 Task: Create a rule from the Routing list, Task moved to a section -> Set Priority in the project AgileDeck , set the section as To-Do and set the priority of the task as  High
Action: Mouse moved to (86, 404)
Screenshot: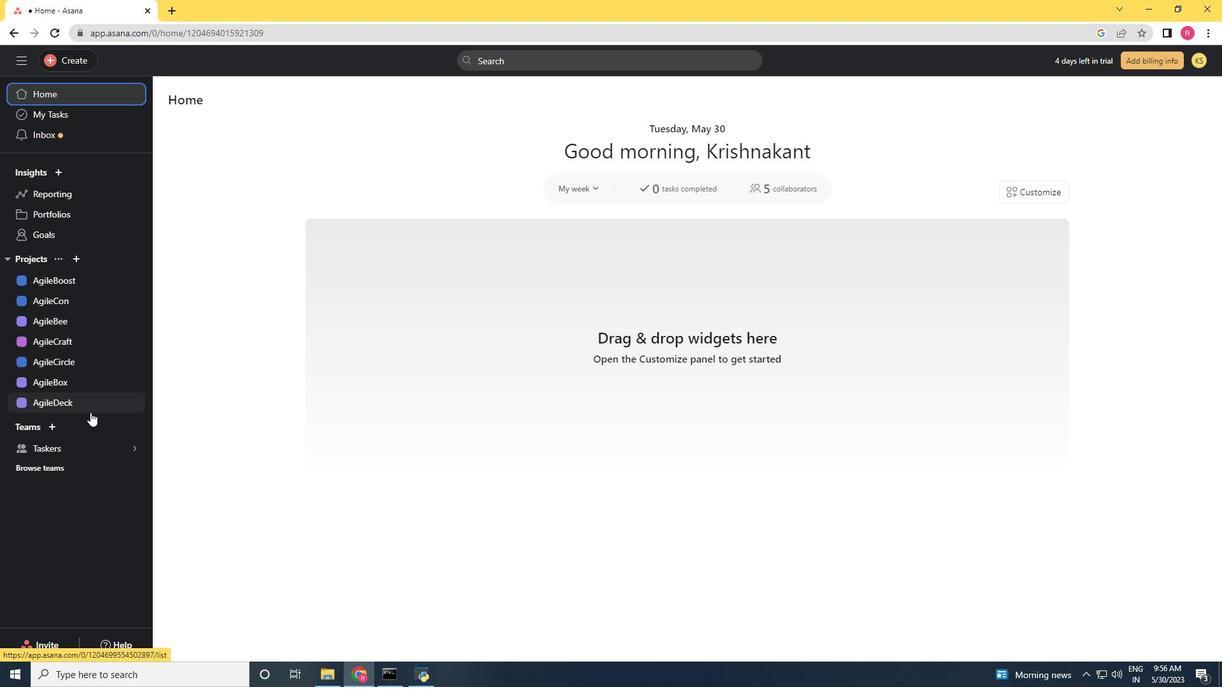 
Action: Mouse pressed left at (86, 404)
Screenshot: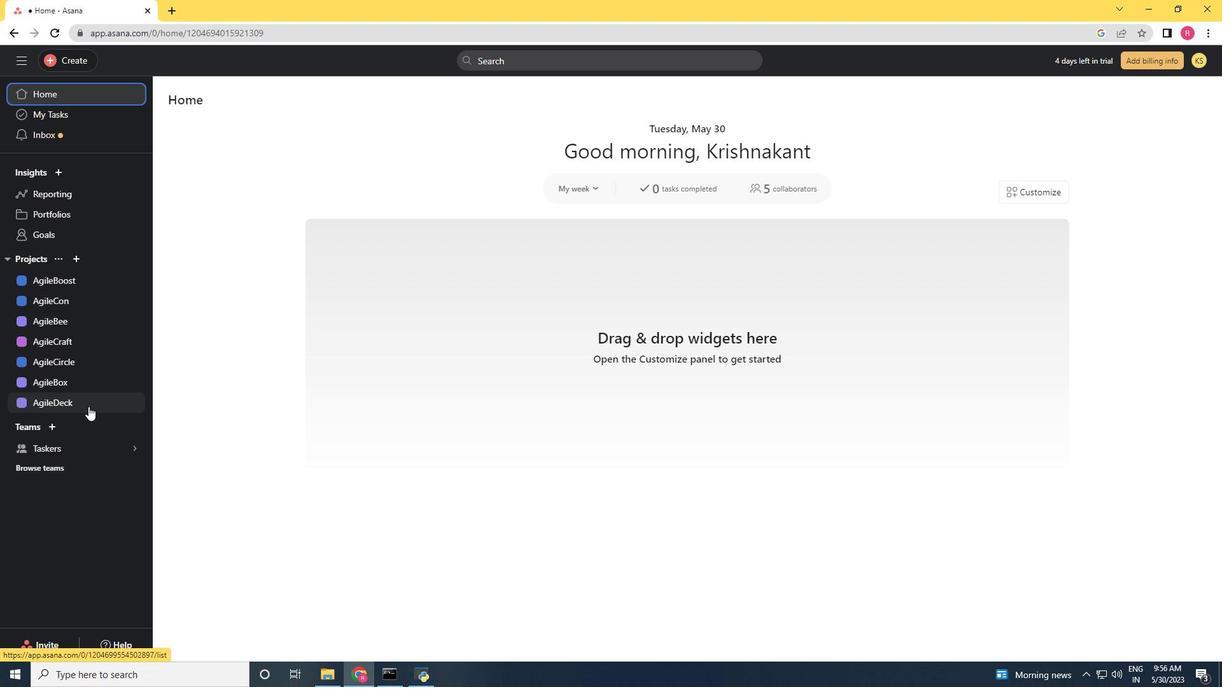 
Action: Mouse moved to (1183, 113)
Screenshot: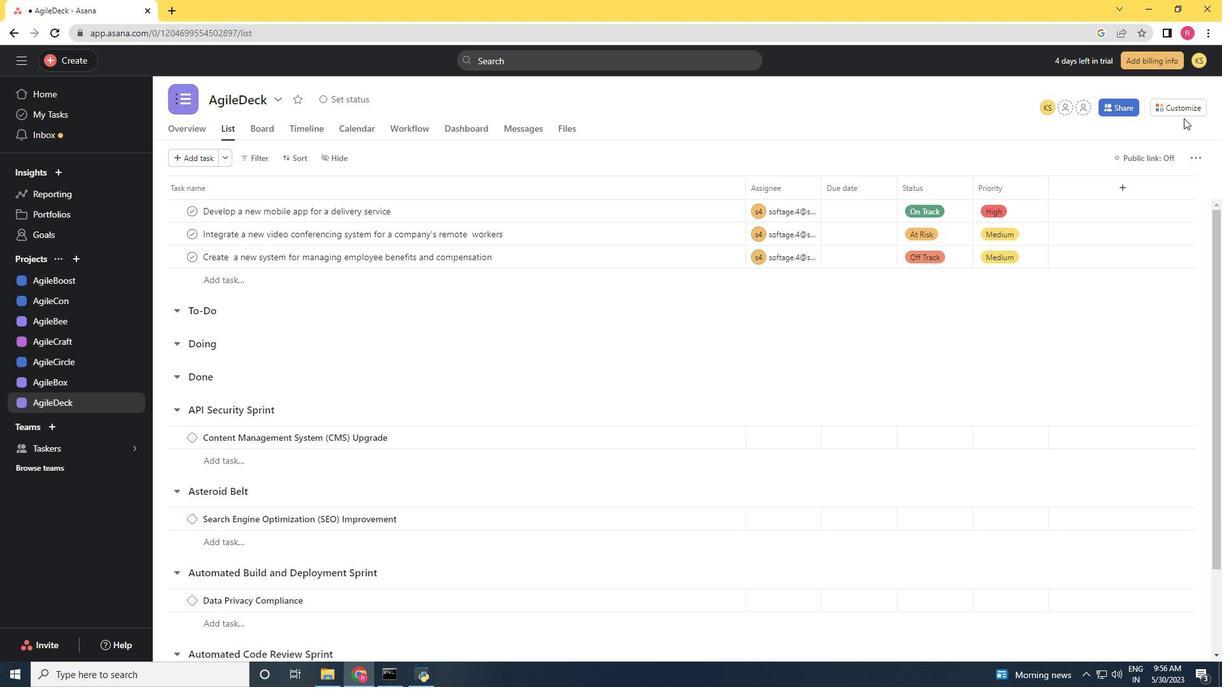 
Action: Mouse pressed left at (1183, 113)
Screenshot: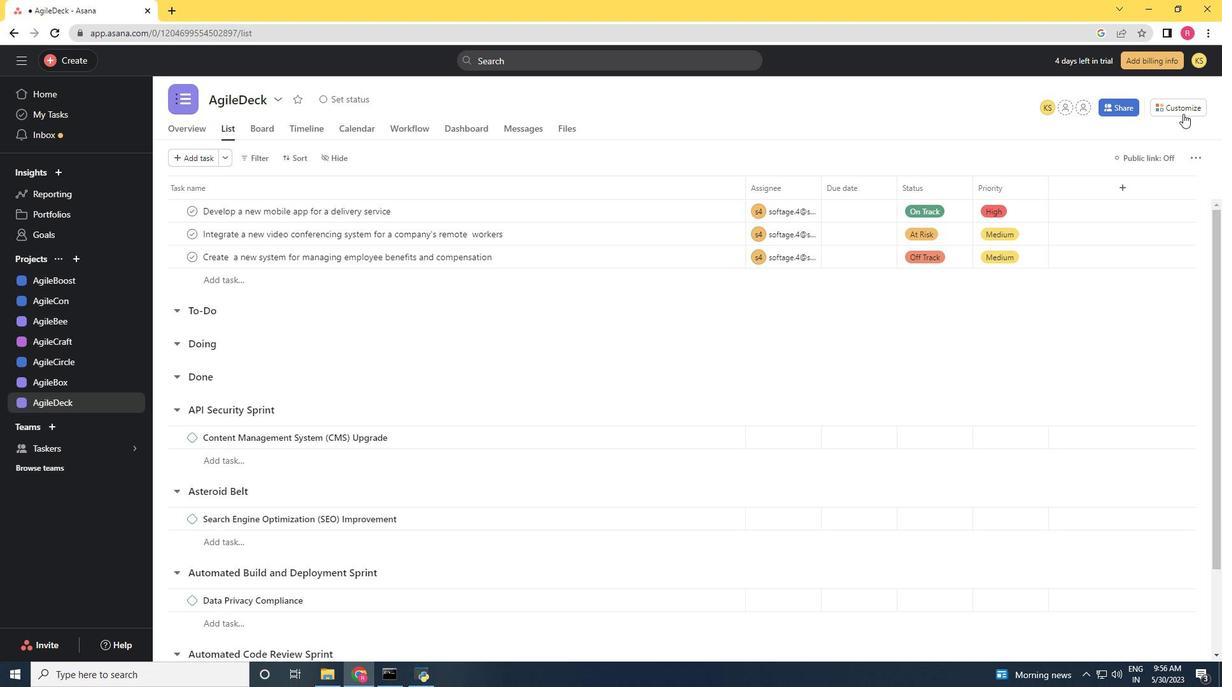 
Action: Mouse moved to (947, 282)
Screenshot: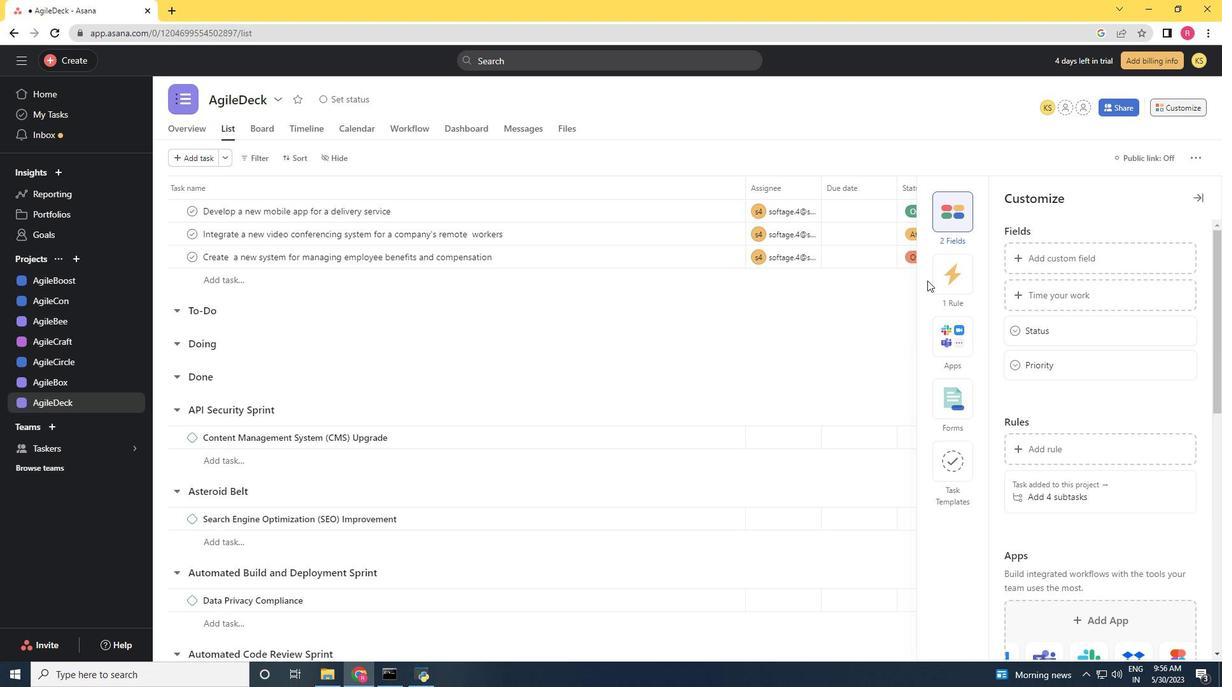 
Action: Mouse pressed left at (947, 282)
Screenshot: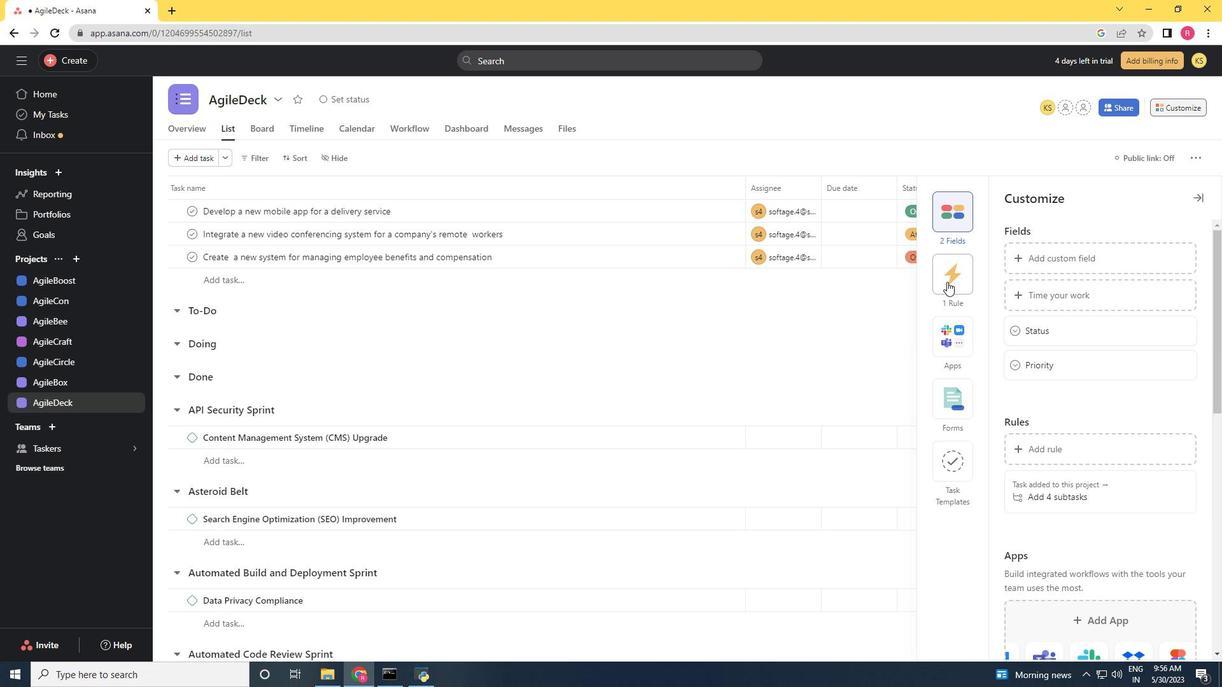 
Action: Mouse moved to (1041, 245)
Screenshot: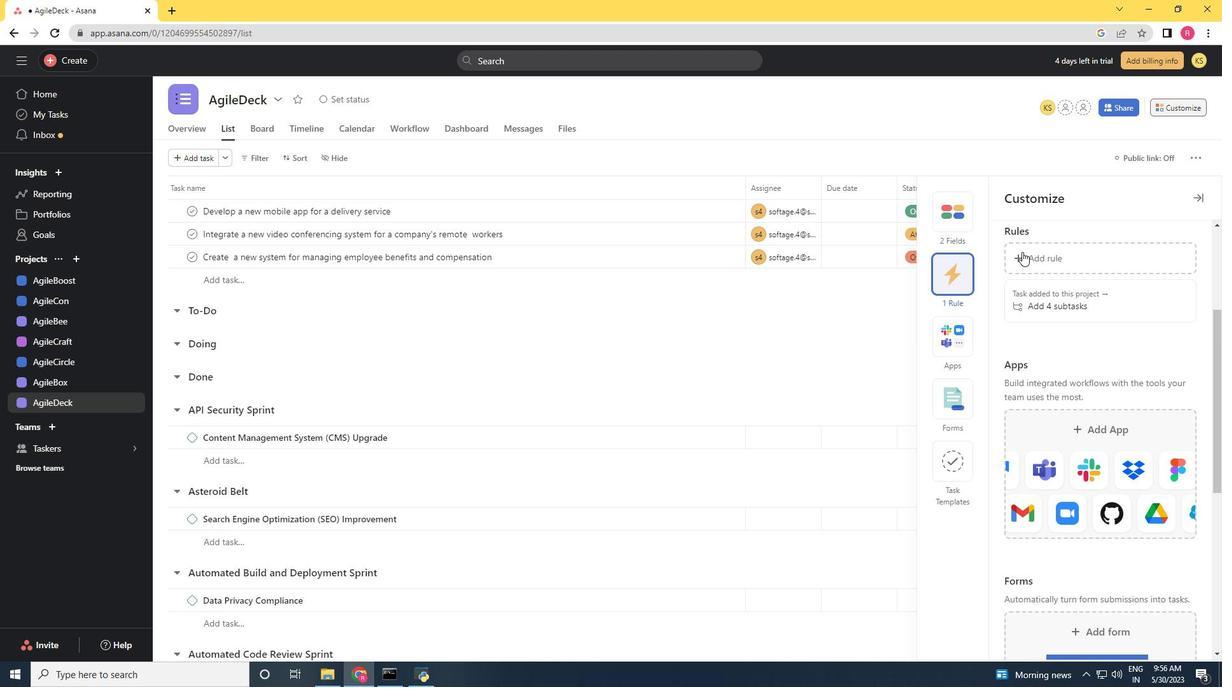 
Action: Mouse pressed left at (1041, 245)
Screenshot: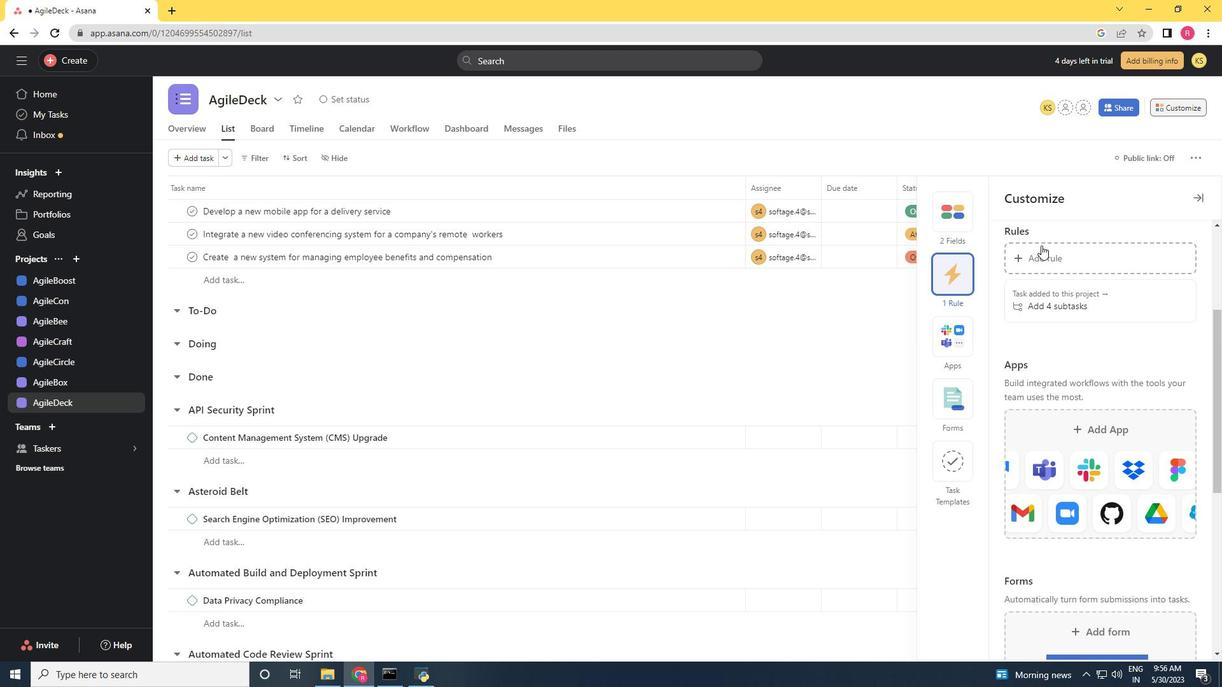 
Action: Mouse moved to (252, 170)
Screenshot: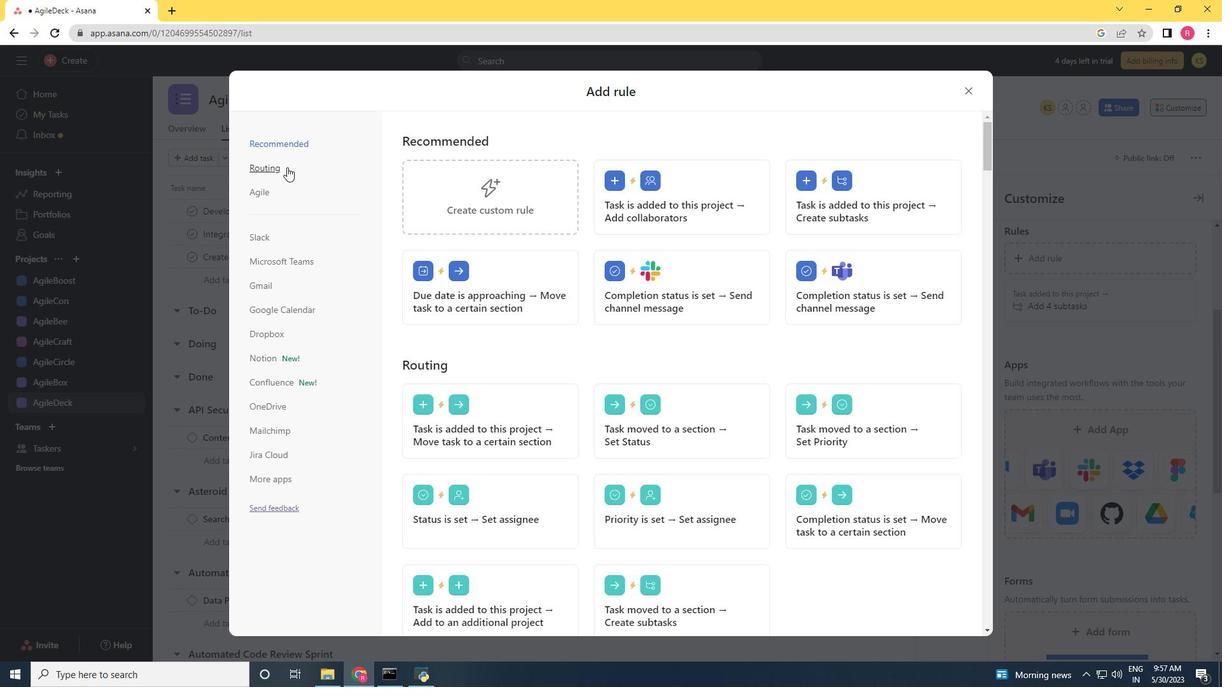 
Action: Mouse pressed left at (252, 170)
Screenshot: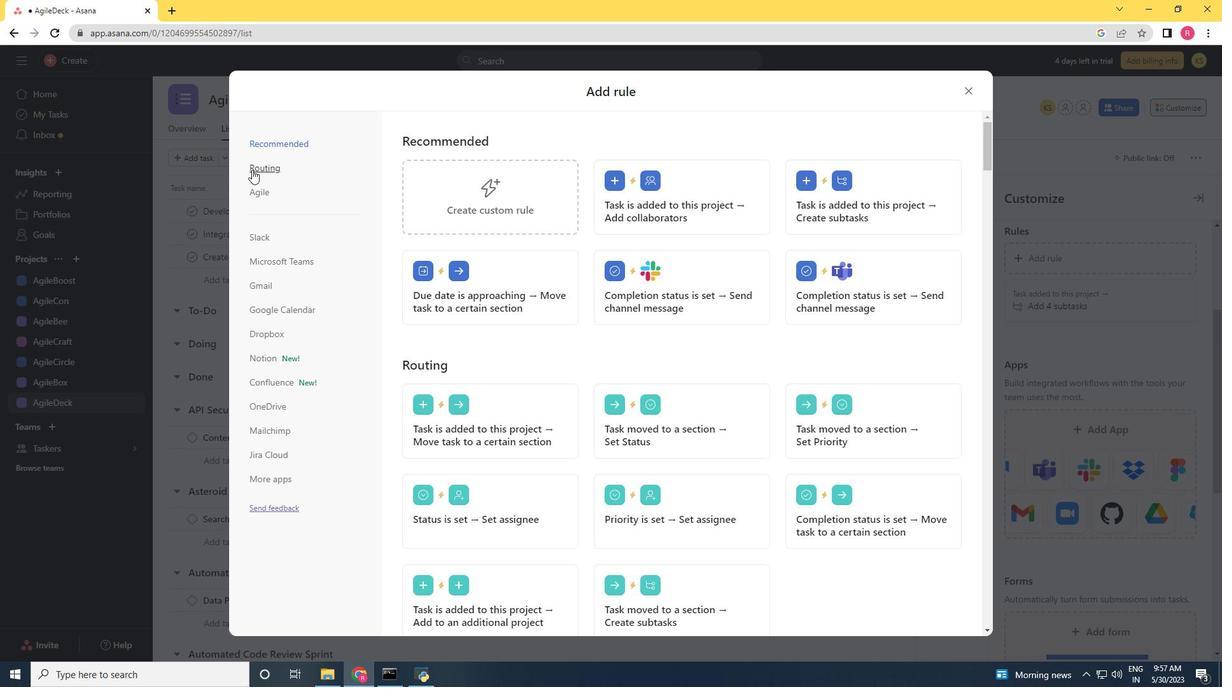 
Action: Mouse moved to (862, 208)
Screenshot: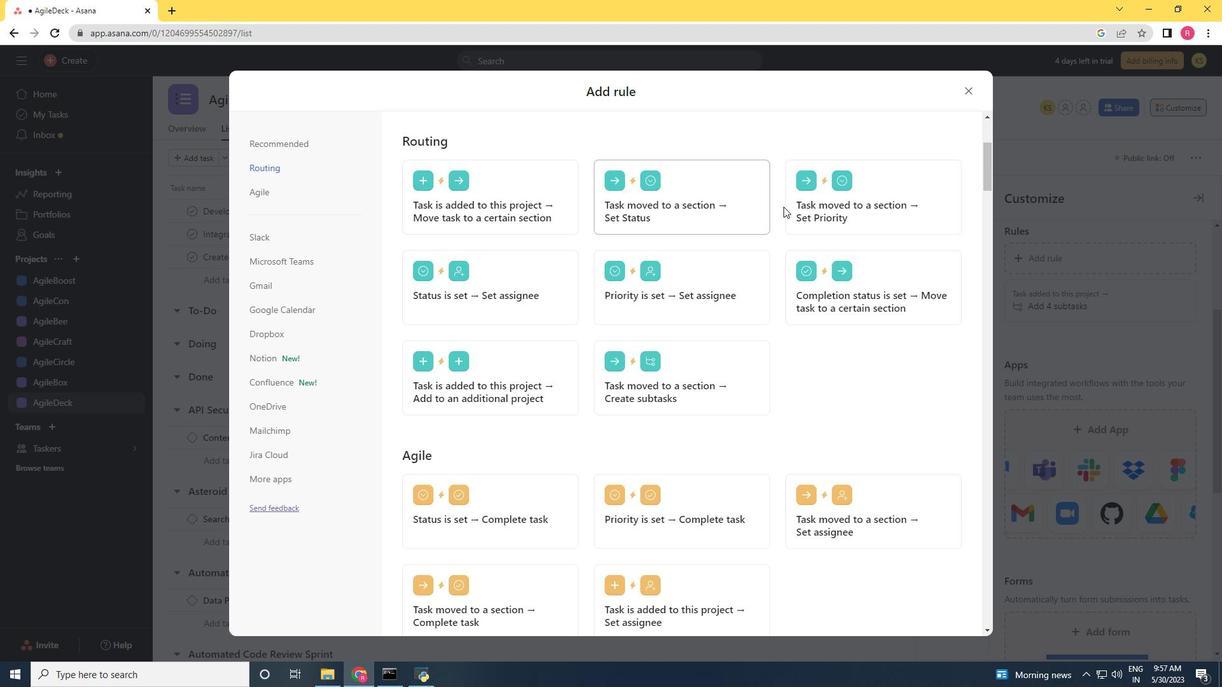 
Action: Mouse pressed left at (862, 208)
Screenshot: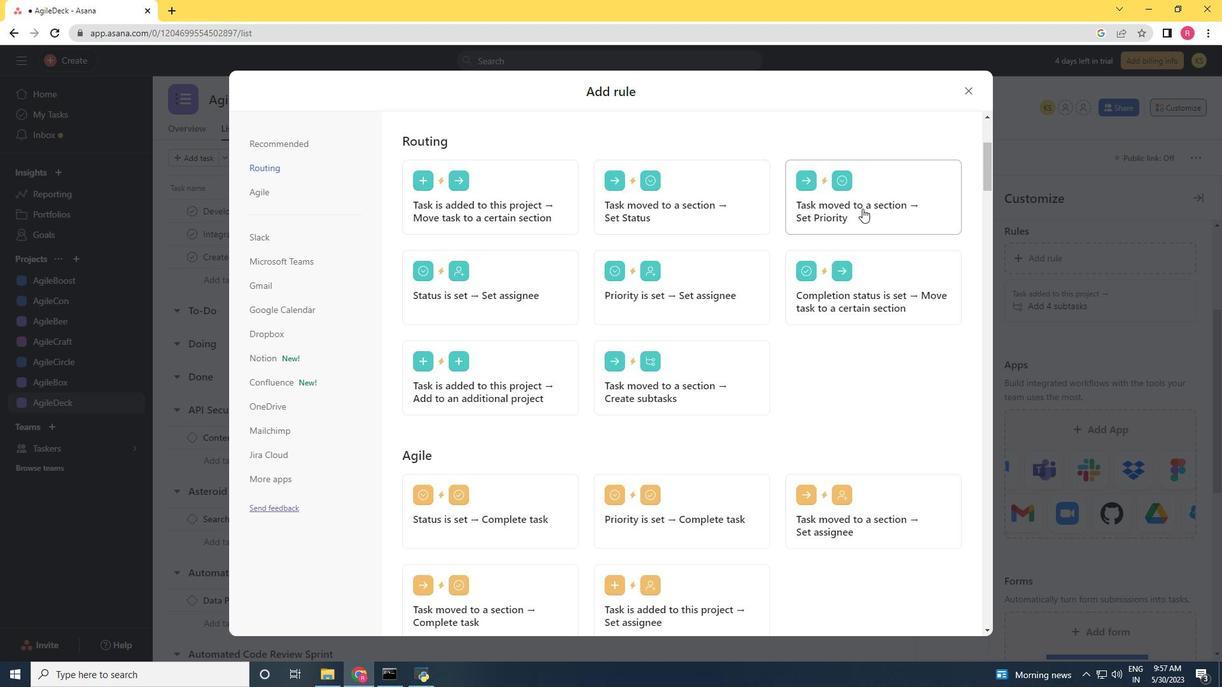 
Action: Mouse moved to (524, 341)
Screenshot: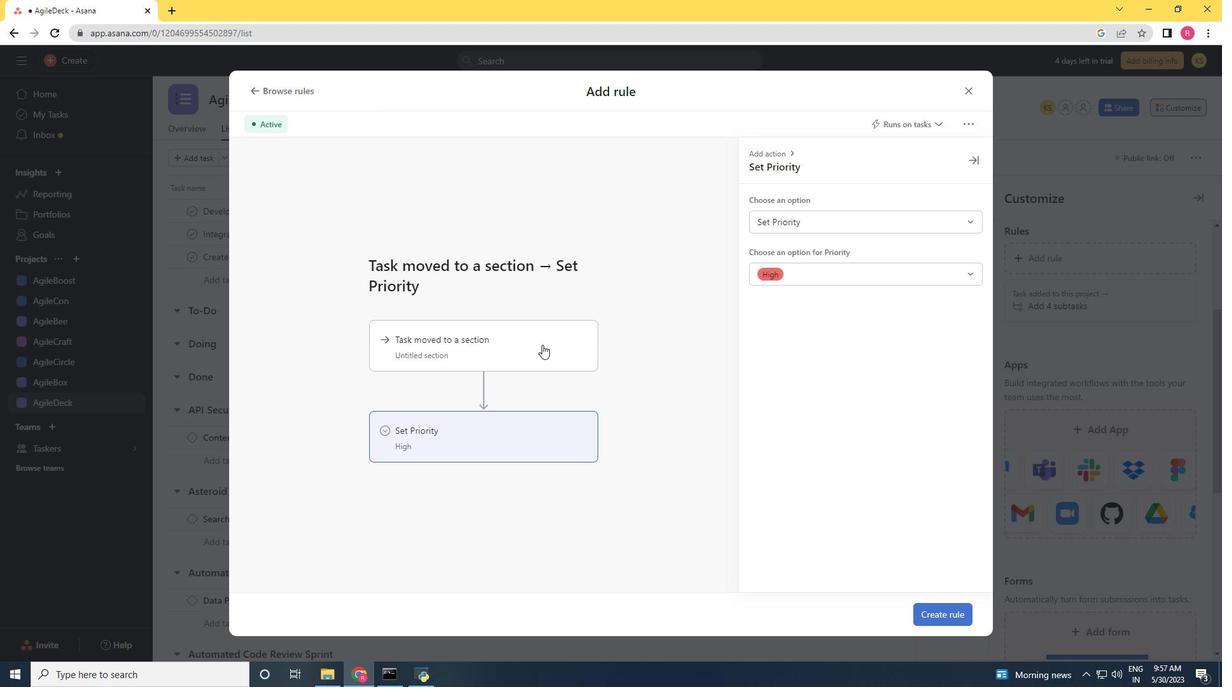 
Action: Mouse pressed left at (524, 341)
Screenshot: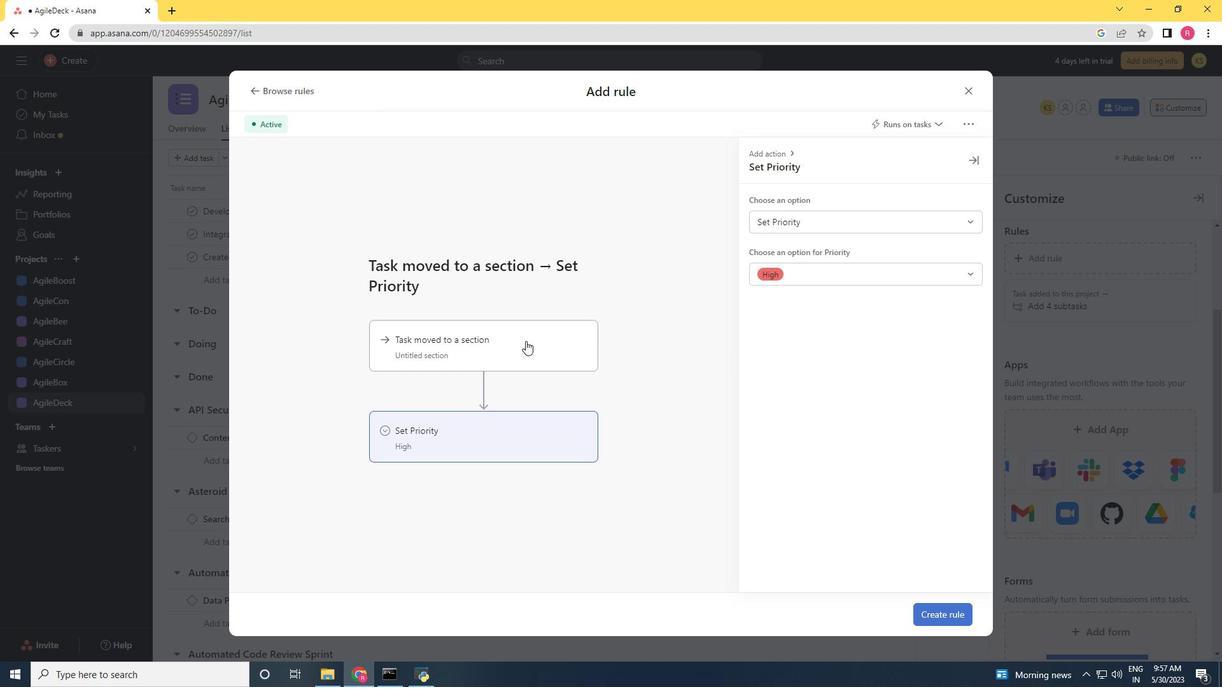 
Action: Mouse moved to (820, 227)
Screenshot: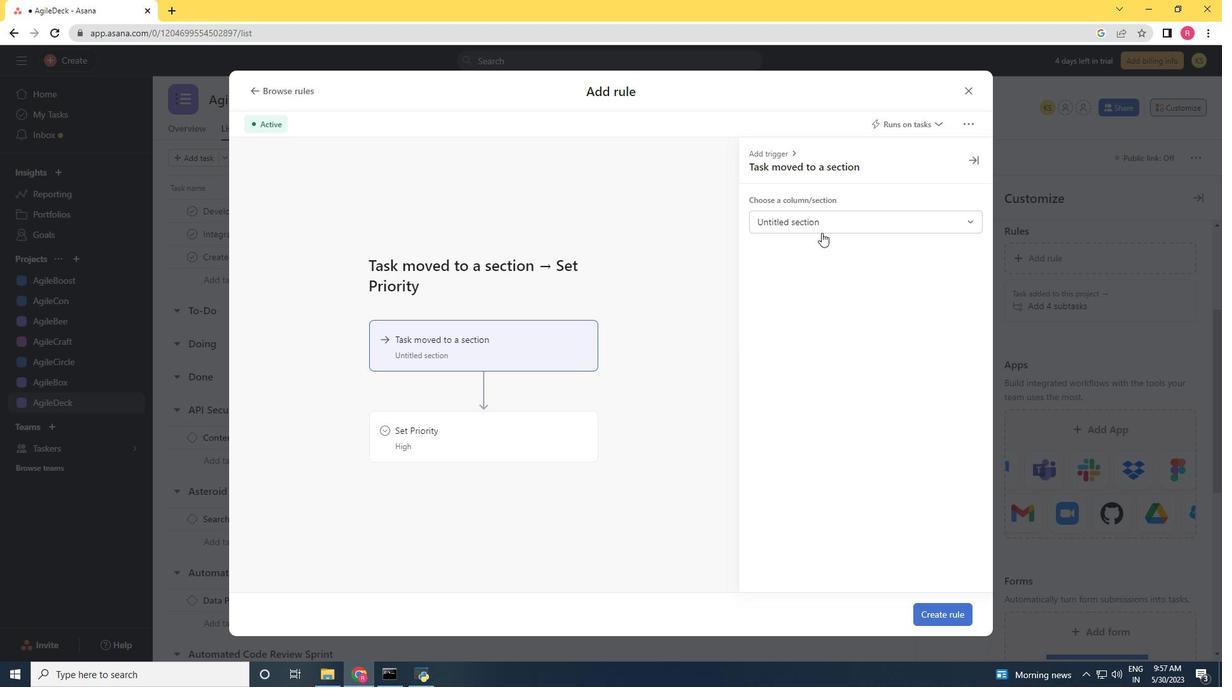 
Action: Mouse pressed left at (820, 227)
Screenshot: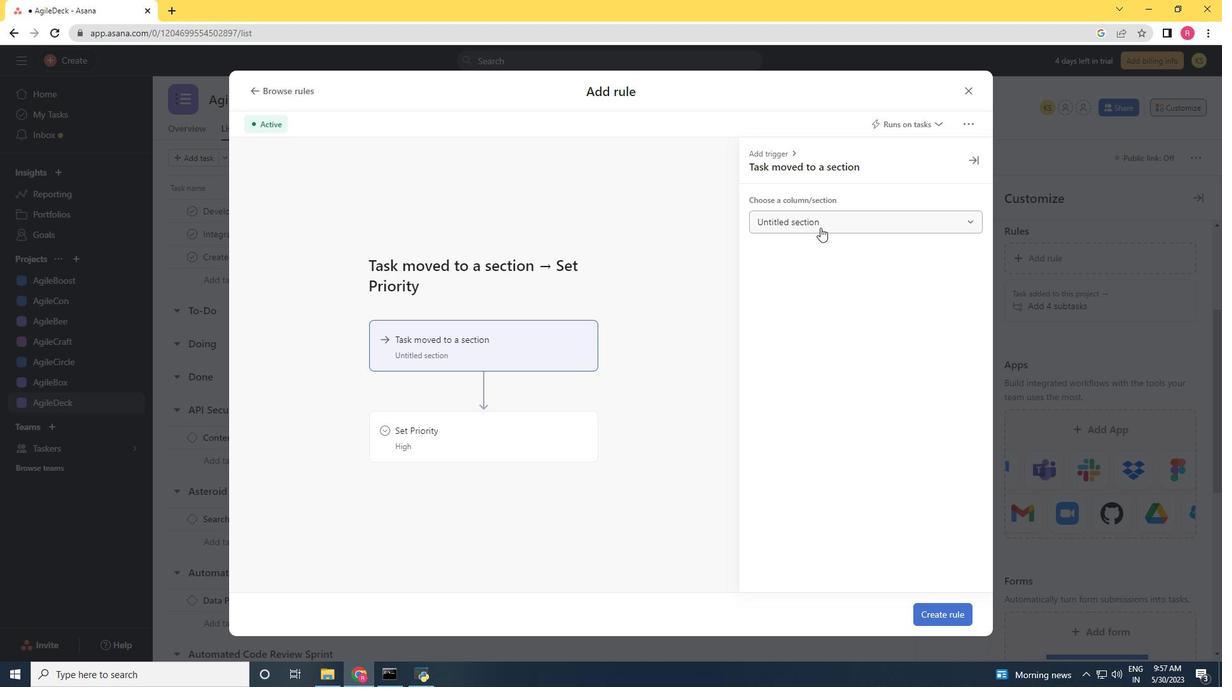 
Action: Mouse moved to (804, 266)
Screenshot: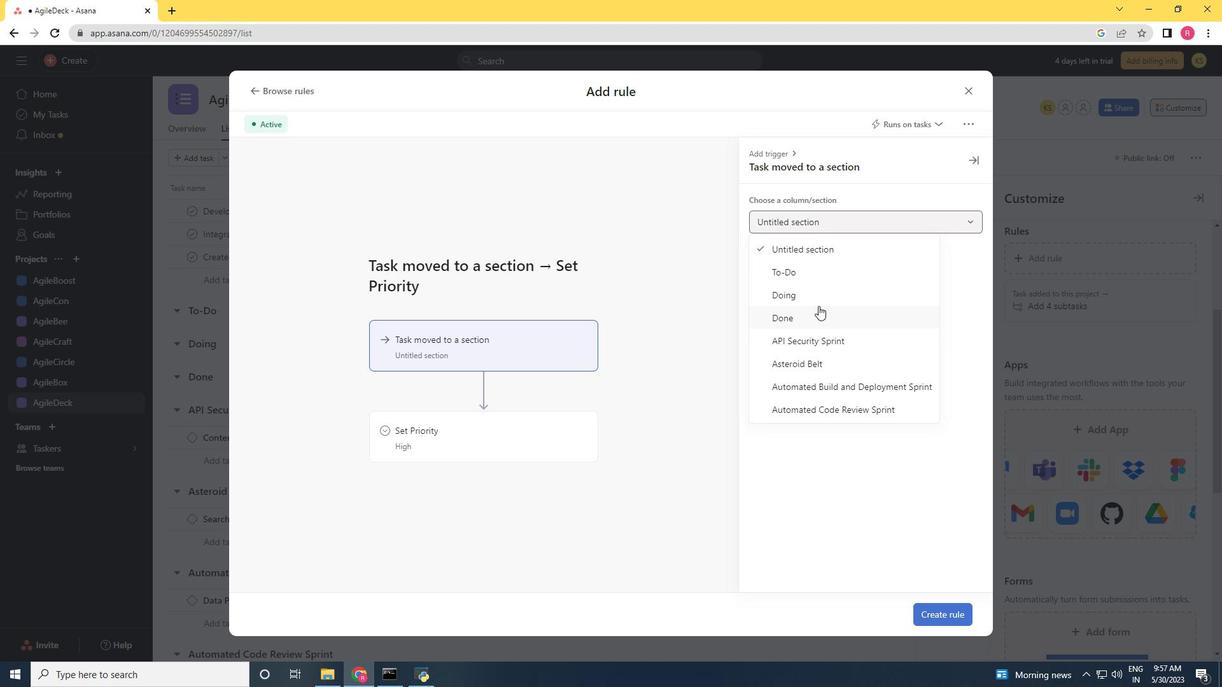 
Action: Mouse pressed left at (804, 266)
Screenshot: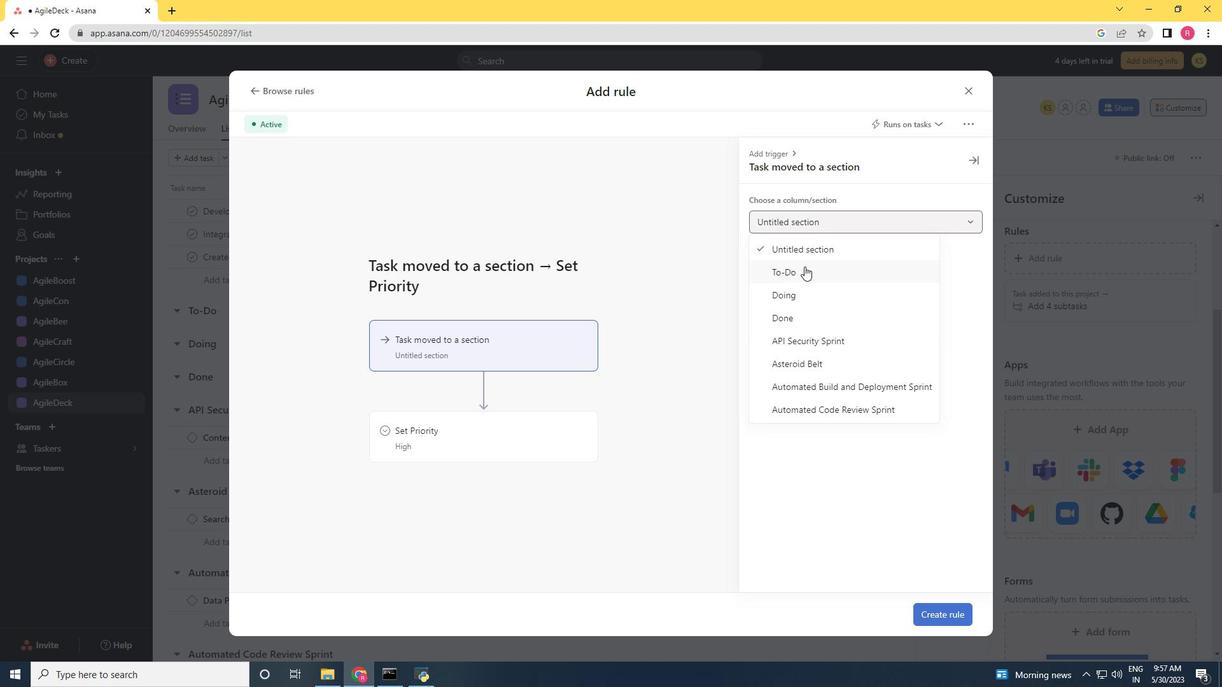 
Action: Mouse moved to (486, 421)
Screenshot: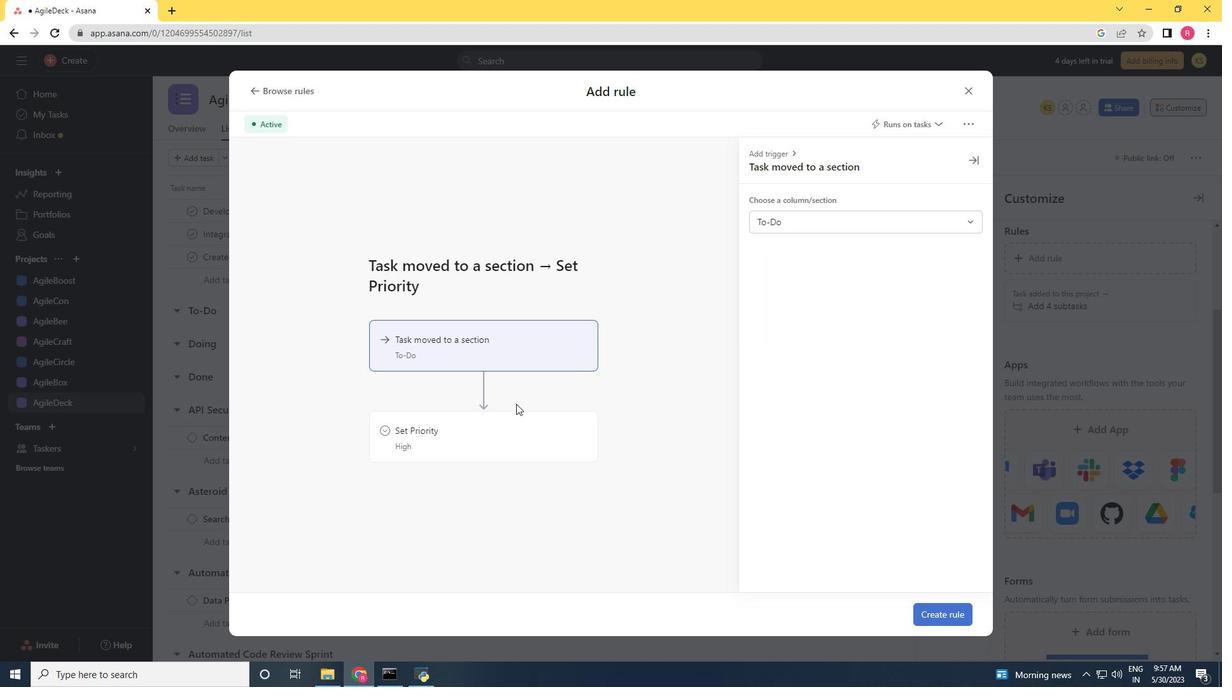 
Action: Mouse pressed left at (486, 421)
Screenshot: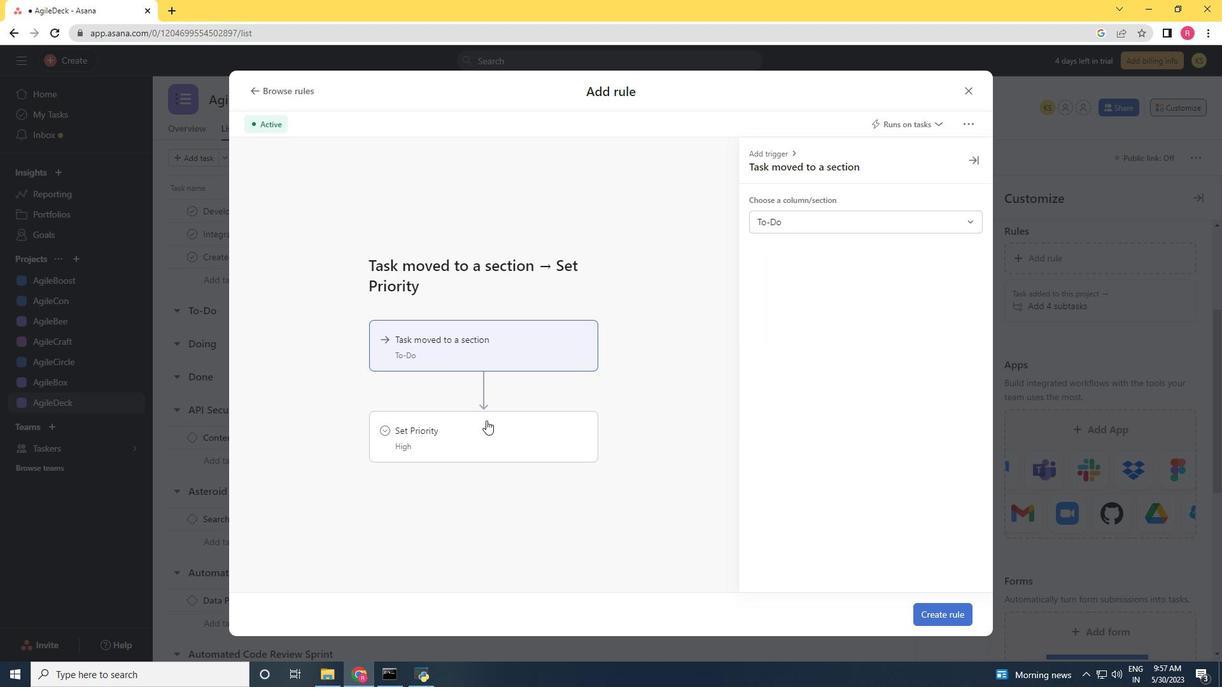 
Action: Mouse moved to (828, 275)
Screenshot: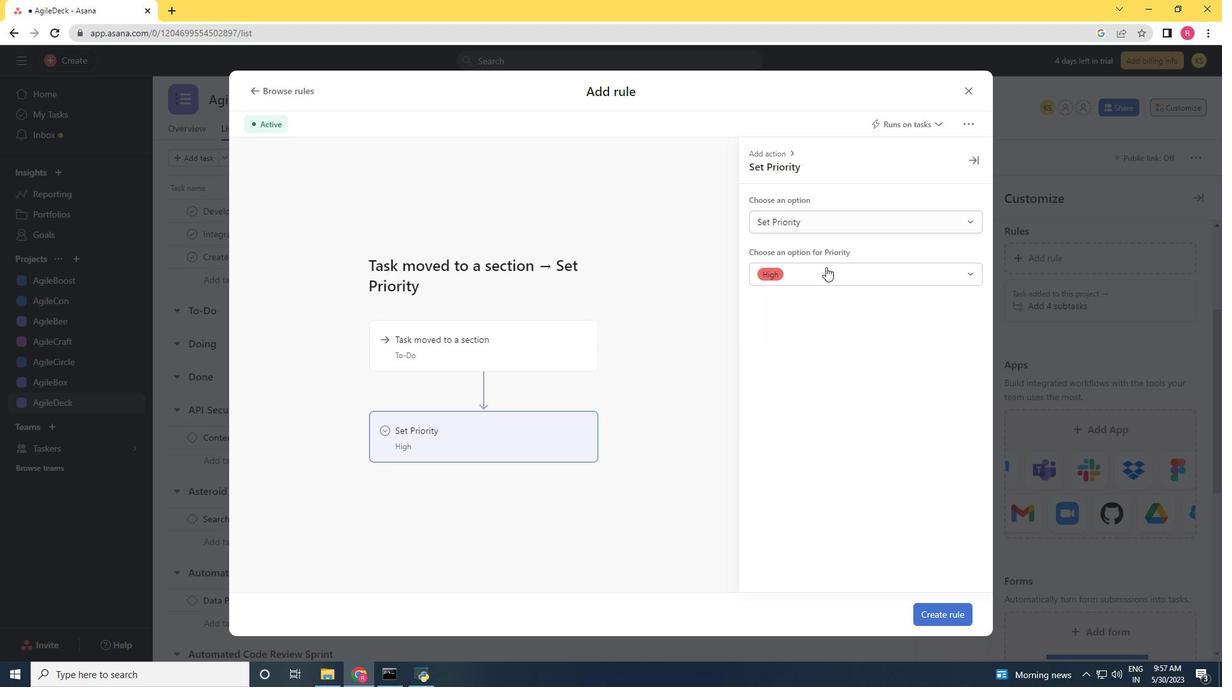 
Action: Mouse pressed left at (828, 275)
Screenshot: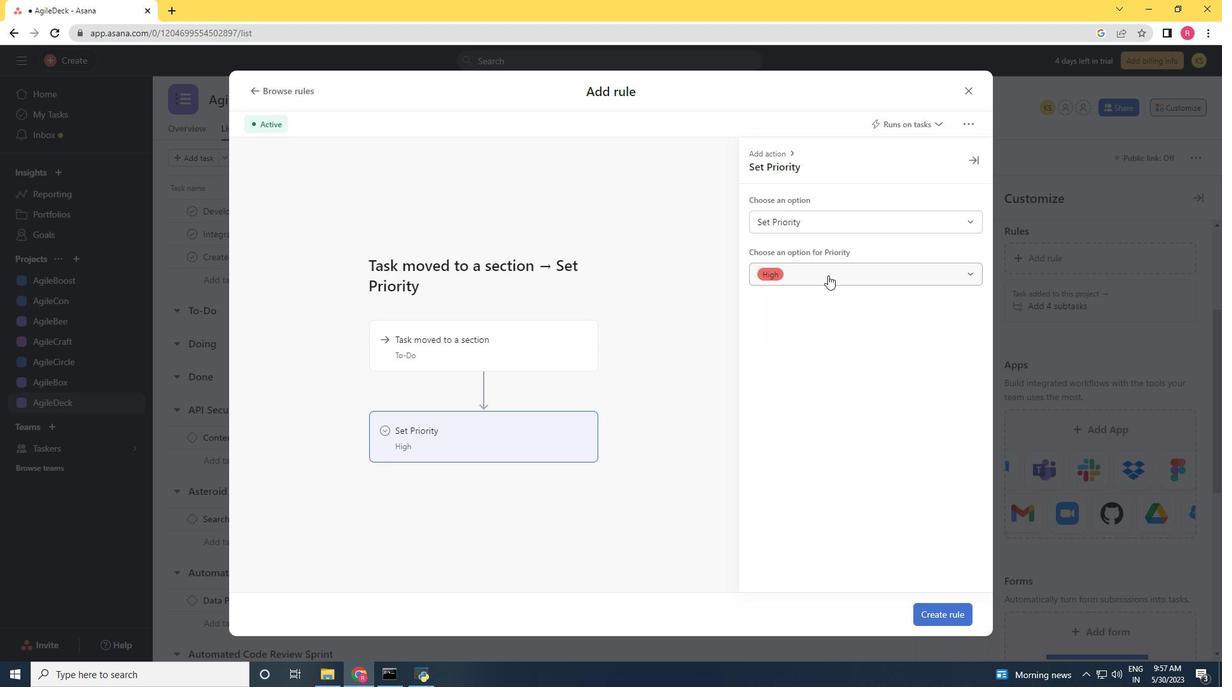 
Action: Mouse moved to (800, 305)
Screenshot: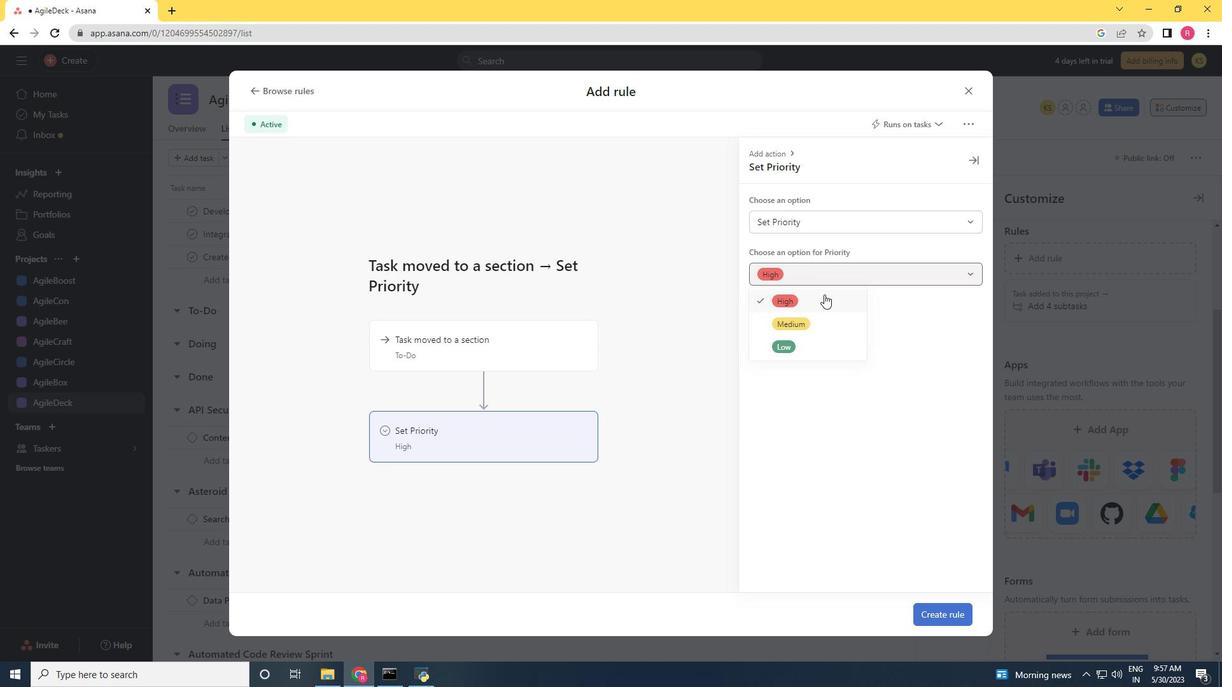 
Action: Mouse pressed left at (800, 305)
Screenshot: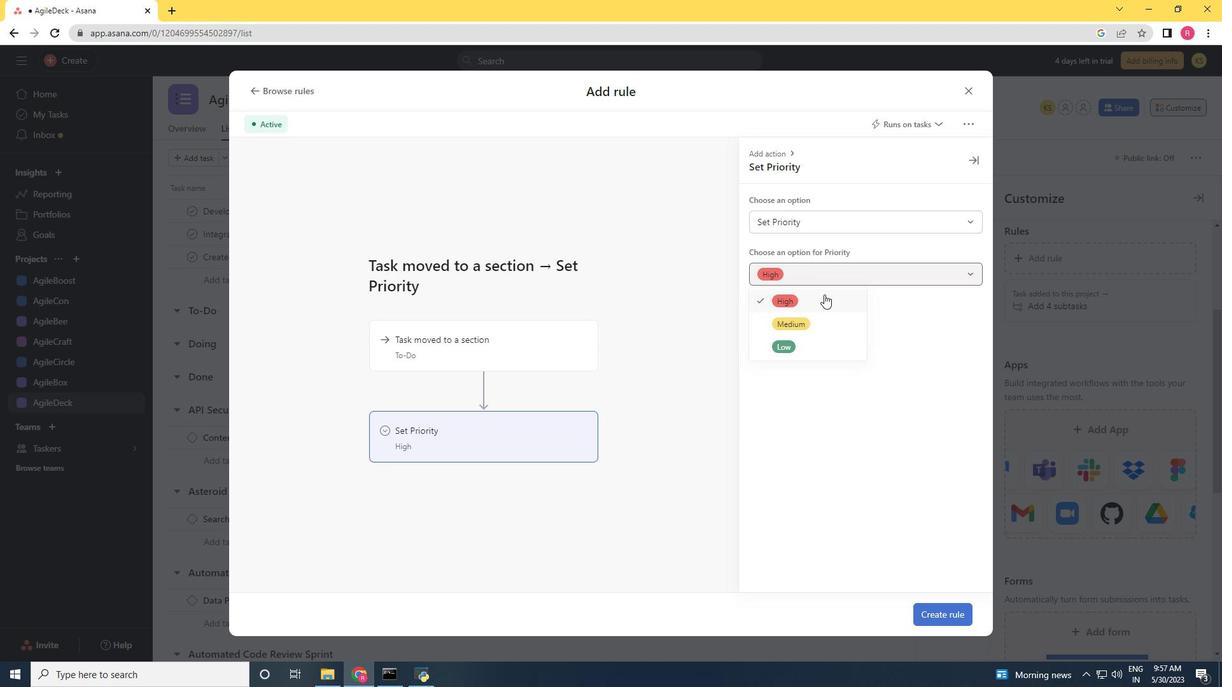 
Action: Mouse moved to (958, 615)
Screenshot: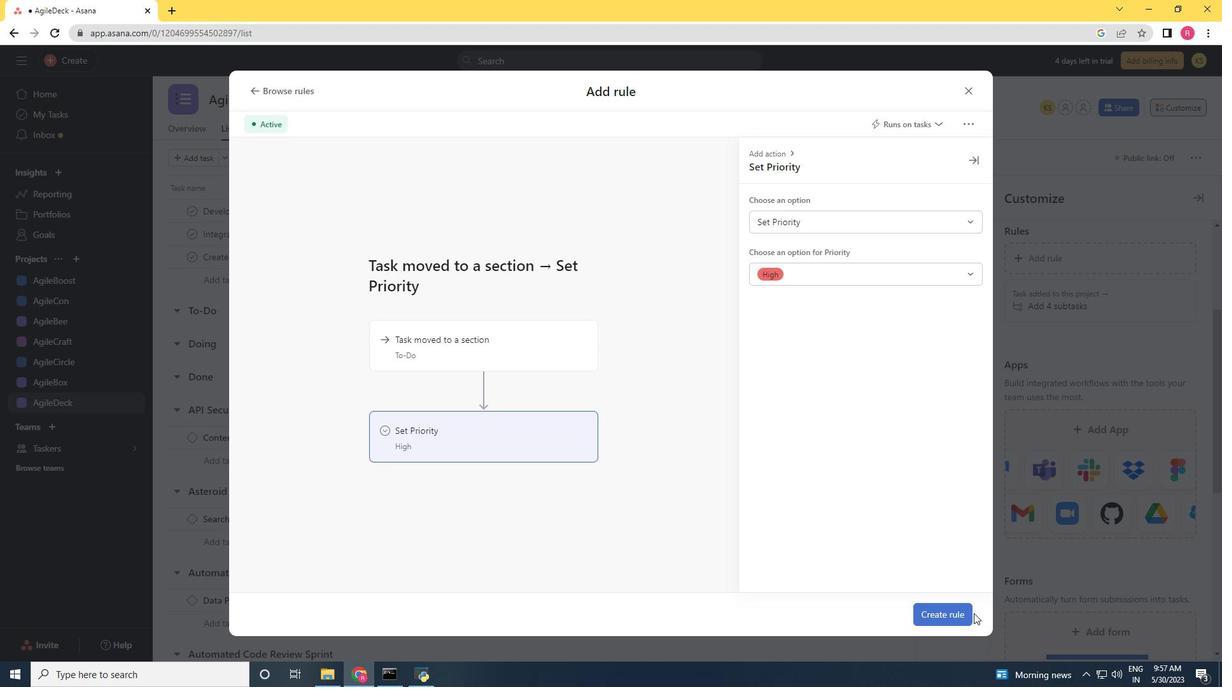 
Action: Mouse pressed left at (958, 615)
Screenshot: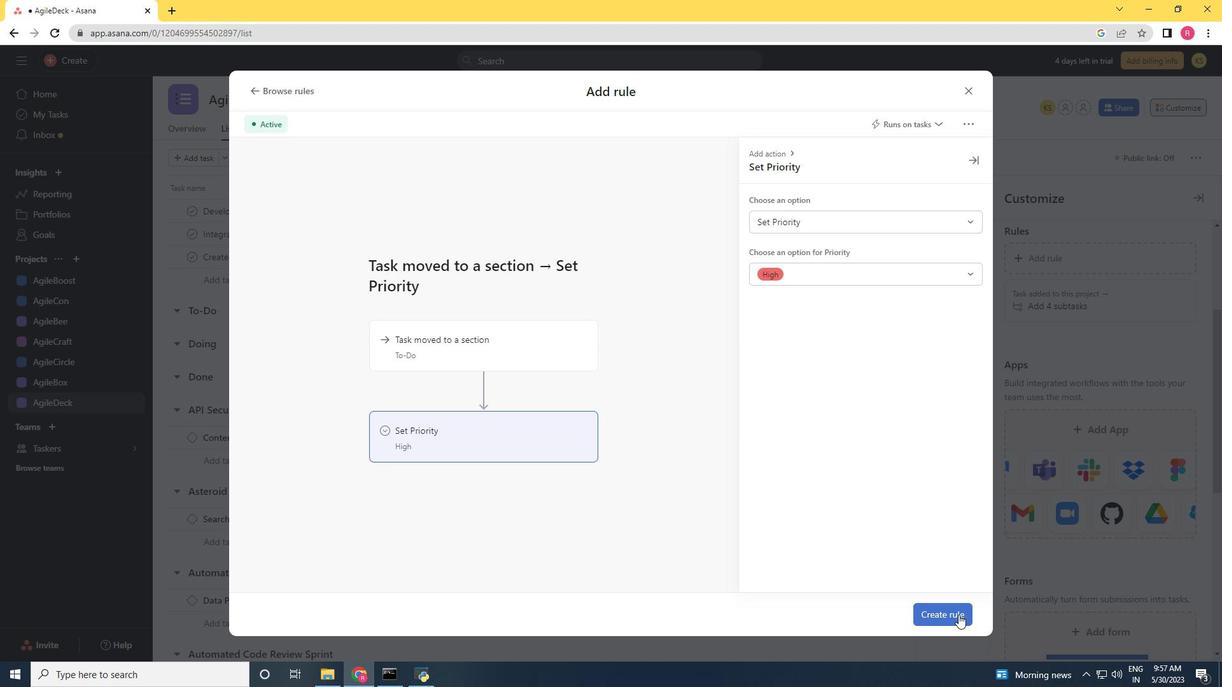 
Action: Mouse moved to (958, 615)
Screenshot: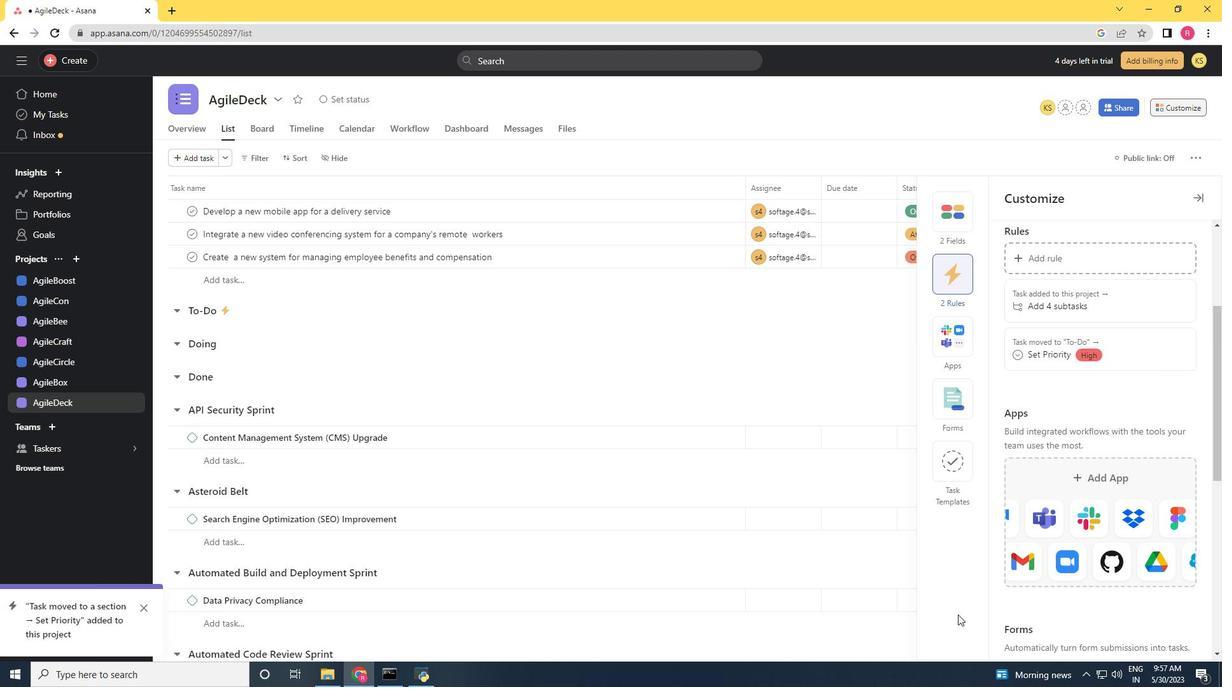 
